 Task: Check the percentage active listings of range oven in the last 3 years.
Action: Mouse moved to (1000, 230)
Screenshot: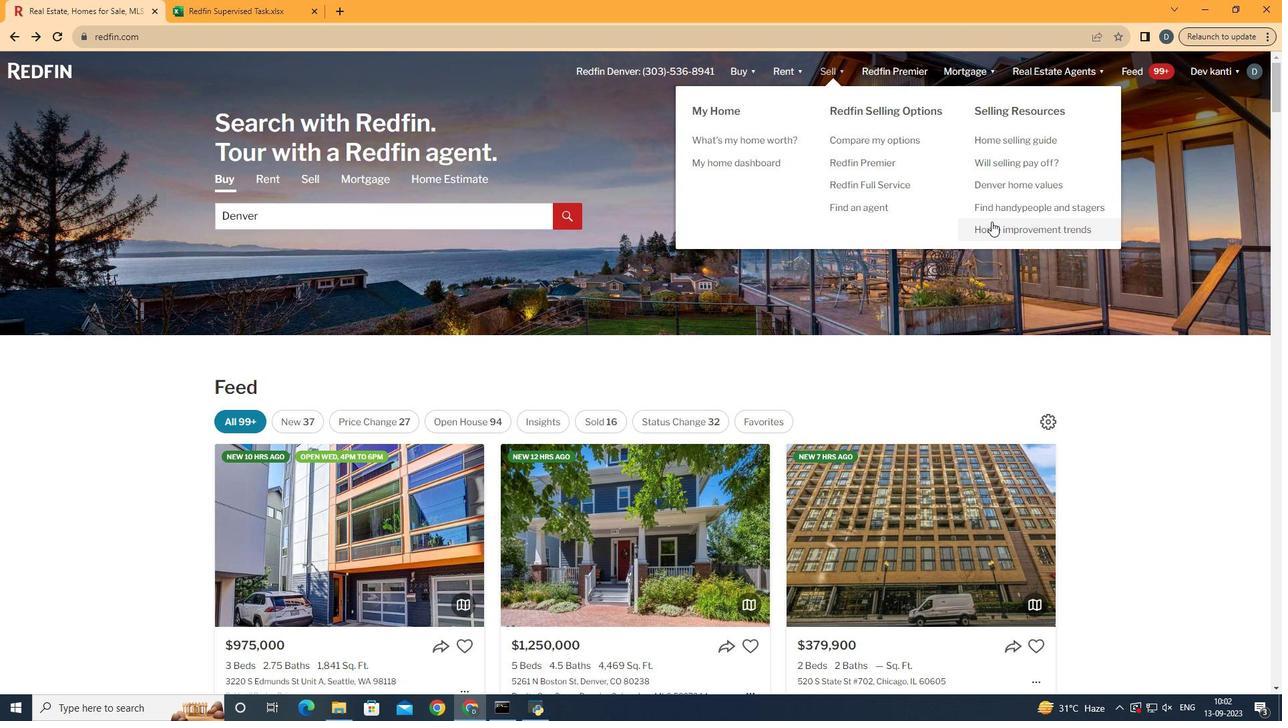 
Action: Mouse pressed left at (1000, 230)
Screenshot: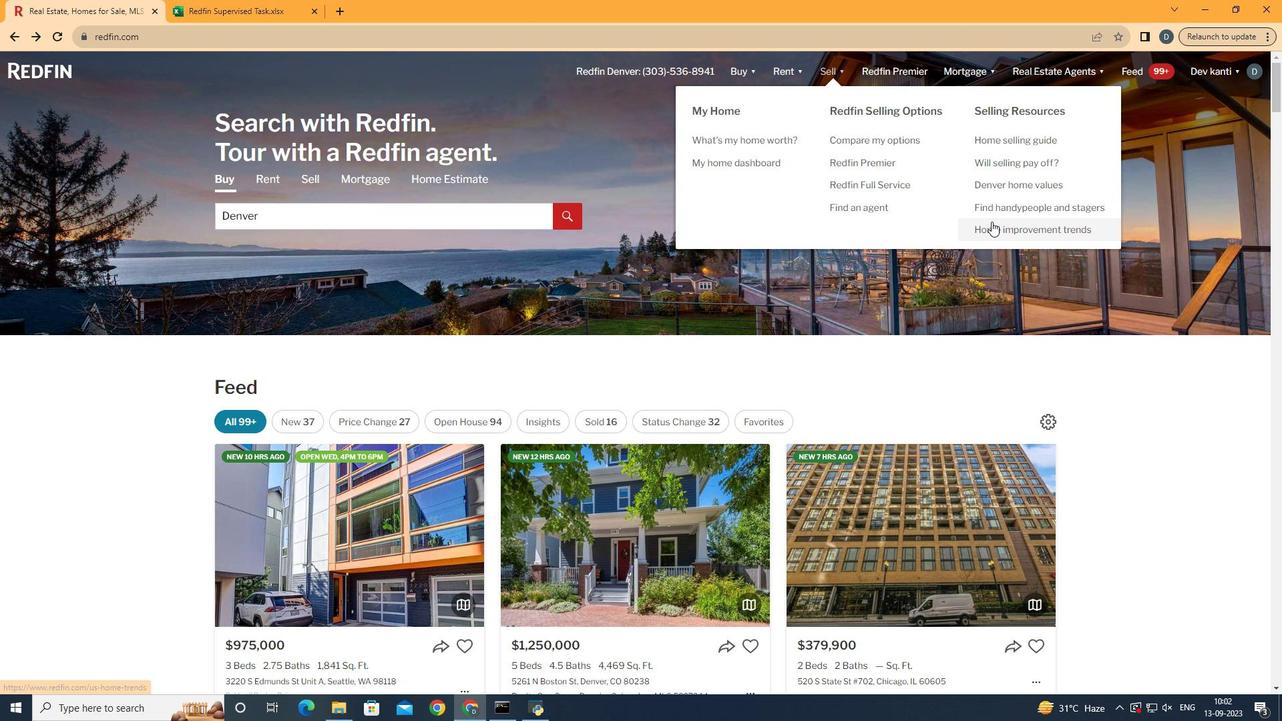 
Action: Mouse moved to (327, 277)
Screenshot: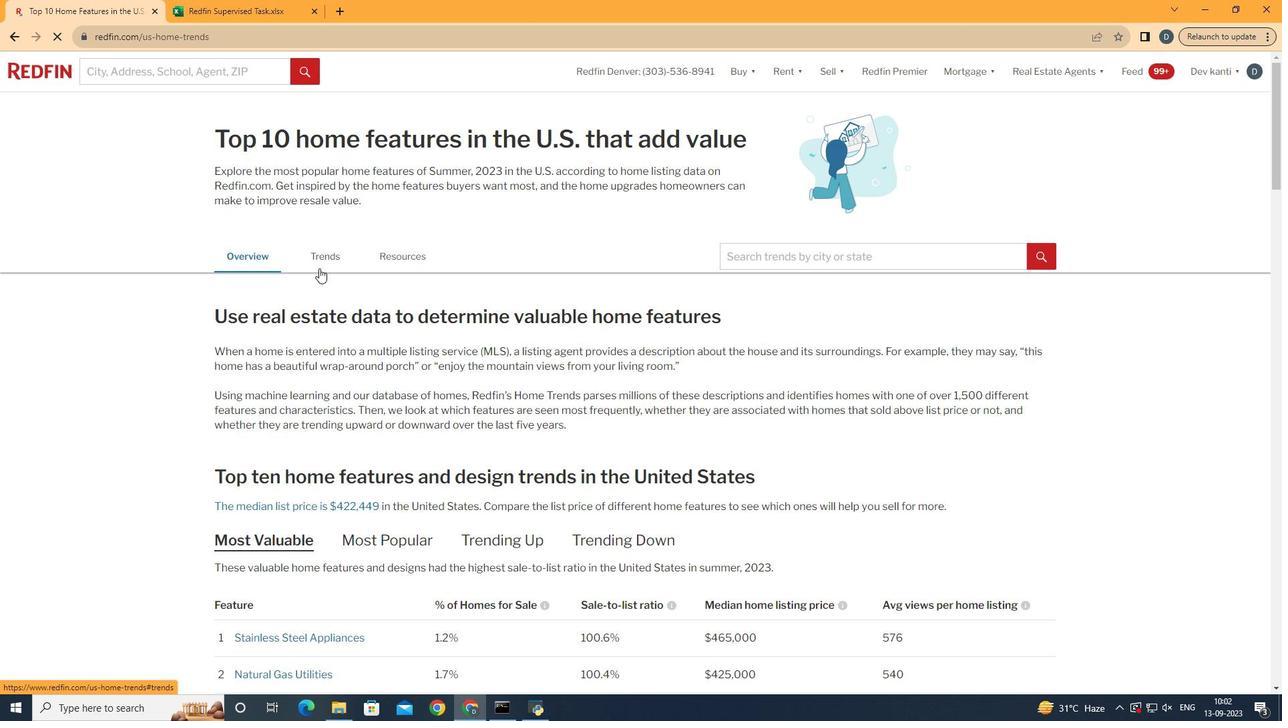 
Action: Mouse pressed left at (327, 277)
Screenshot: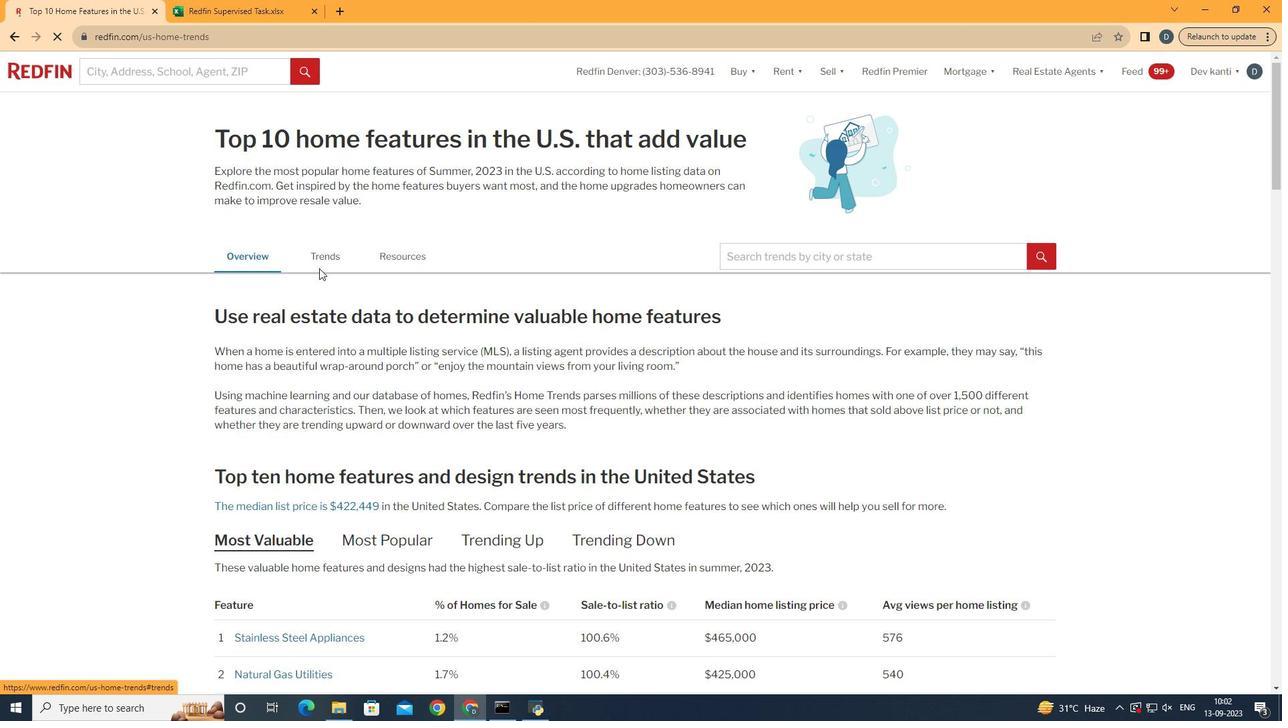 
Action: Mouse moved to (398, 400)
Screenshot: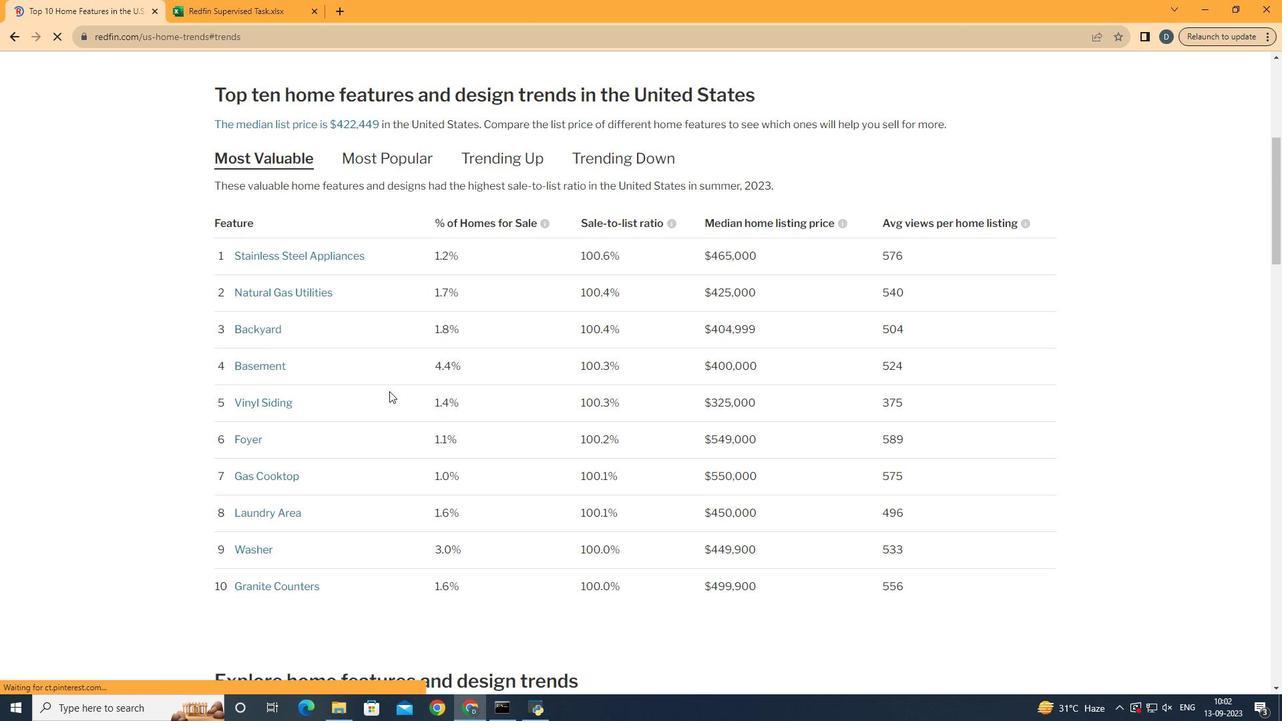 
Action: Mouse scrolled (398, 399) with delta (0, 0)
Screenshot: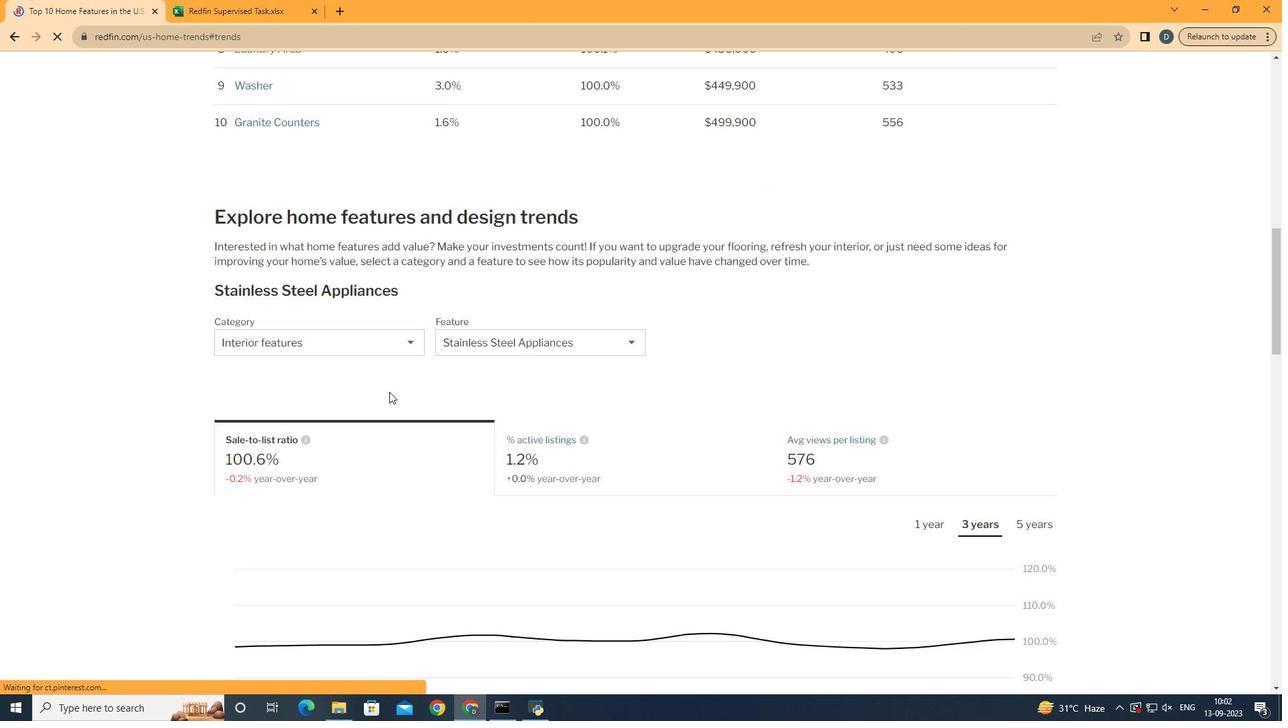 
Action: Mouse scrolled (398, 399) with delta (0, 0)
Screenshot: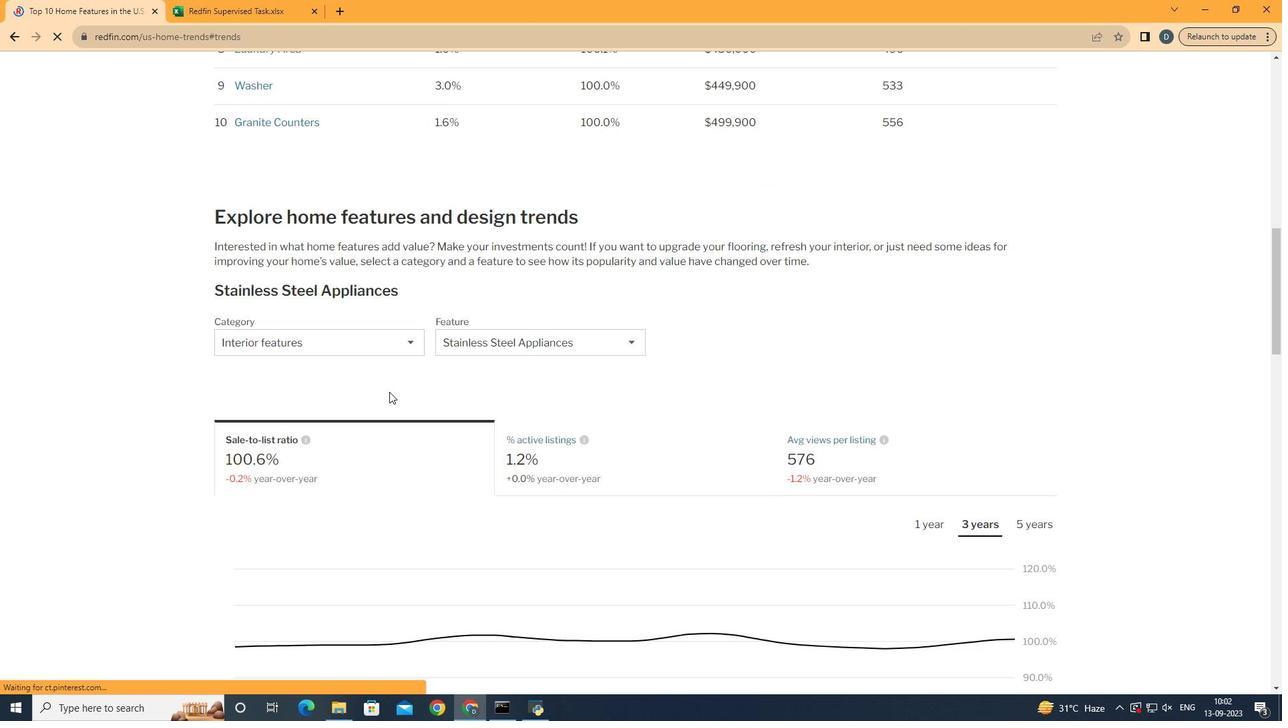 
Action: Mouse scrolled (398, 399) with delta (0, 0)
Screenshot: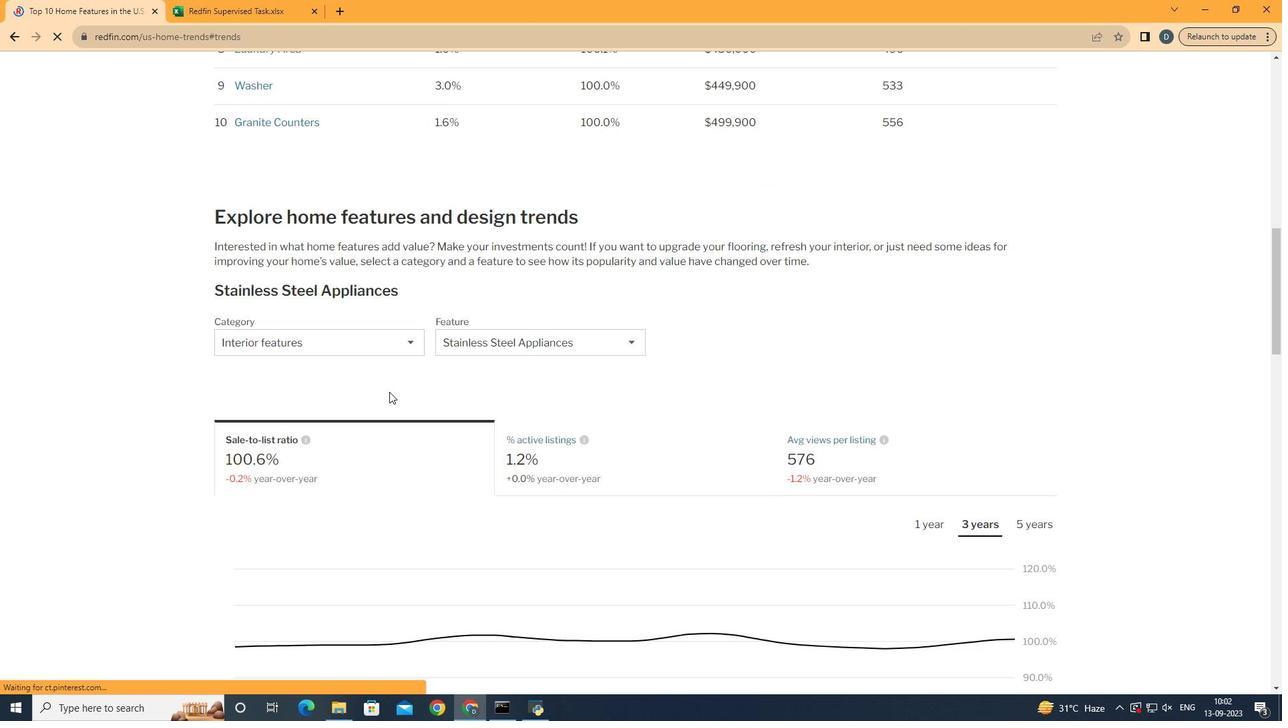 
Action: Mouse scrolled (398, 399) with delta (0, 0)
Screenshot: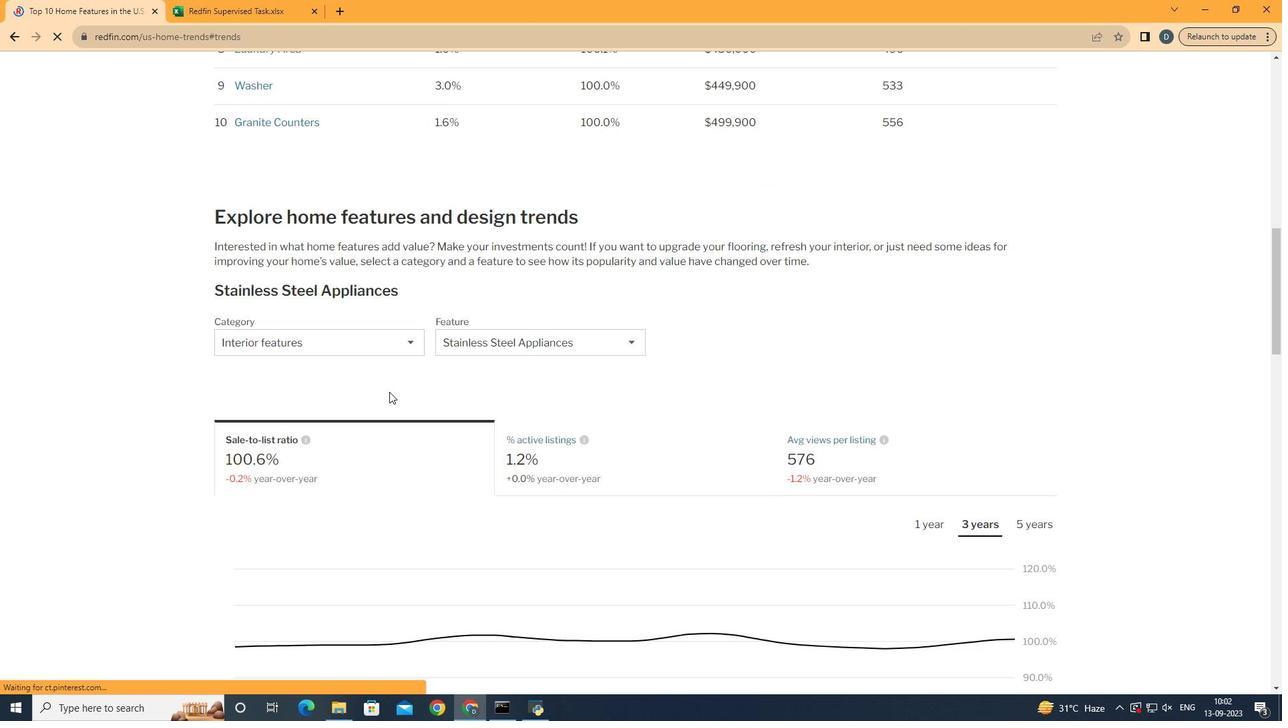 
Action: Mouse scrolled (398, 399) with delta (0, 0)
Screenshot: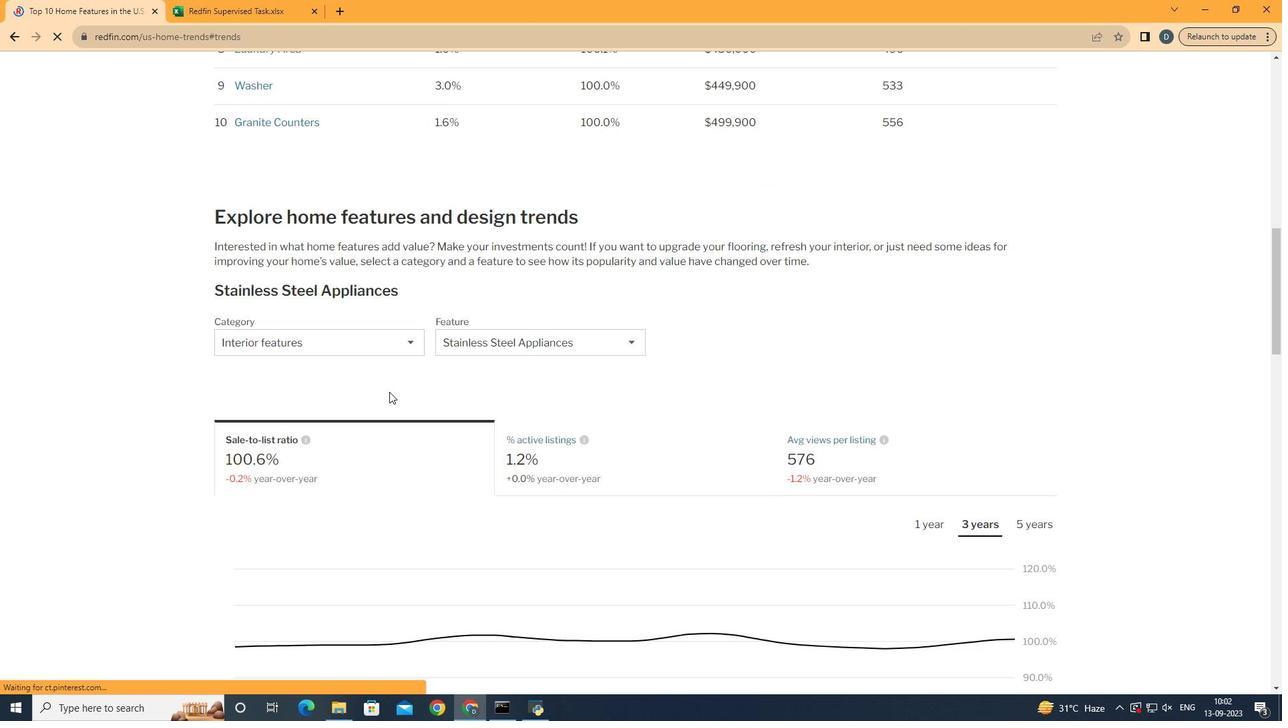 
Action: Mouse scrolled (398, 399) with delta (0, 0)
Screenshot: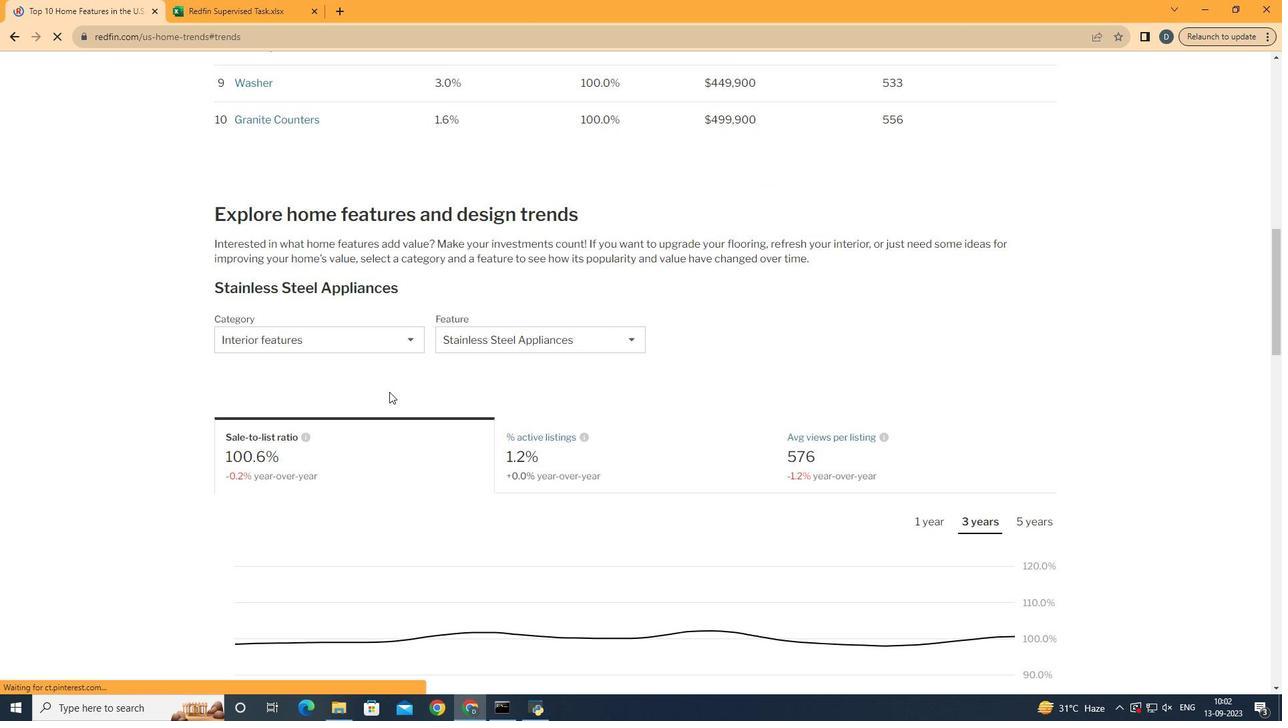 
Action: Mouse scrolled (398, 399) with delta (0, 0)
Screenshot: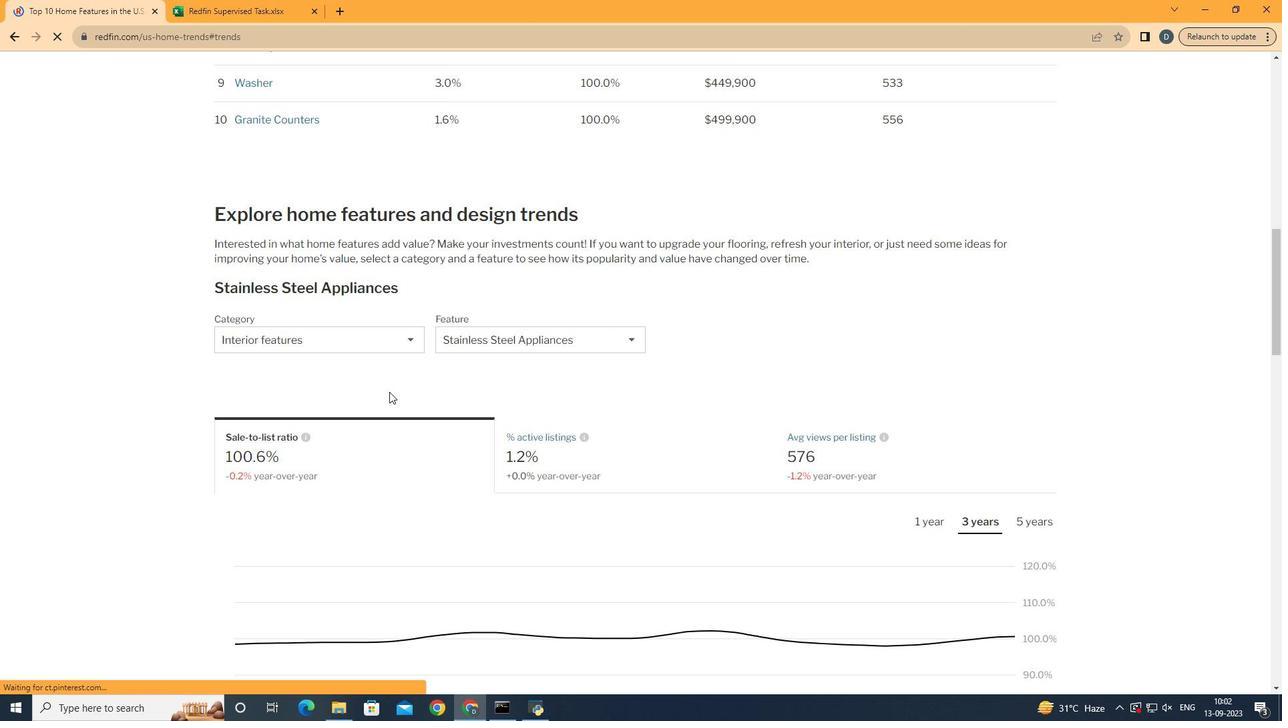 
Action: Mouse moved to (398, 400)
Screenshot: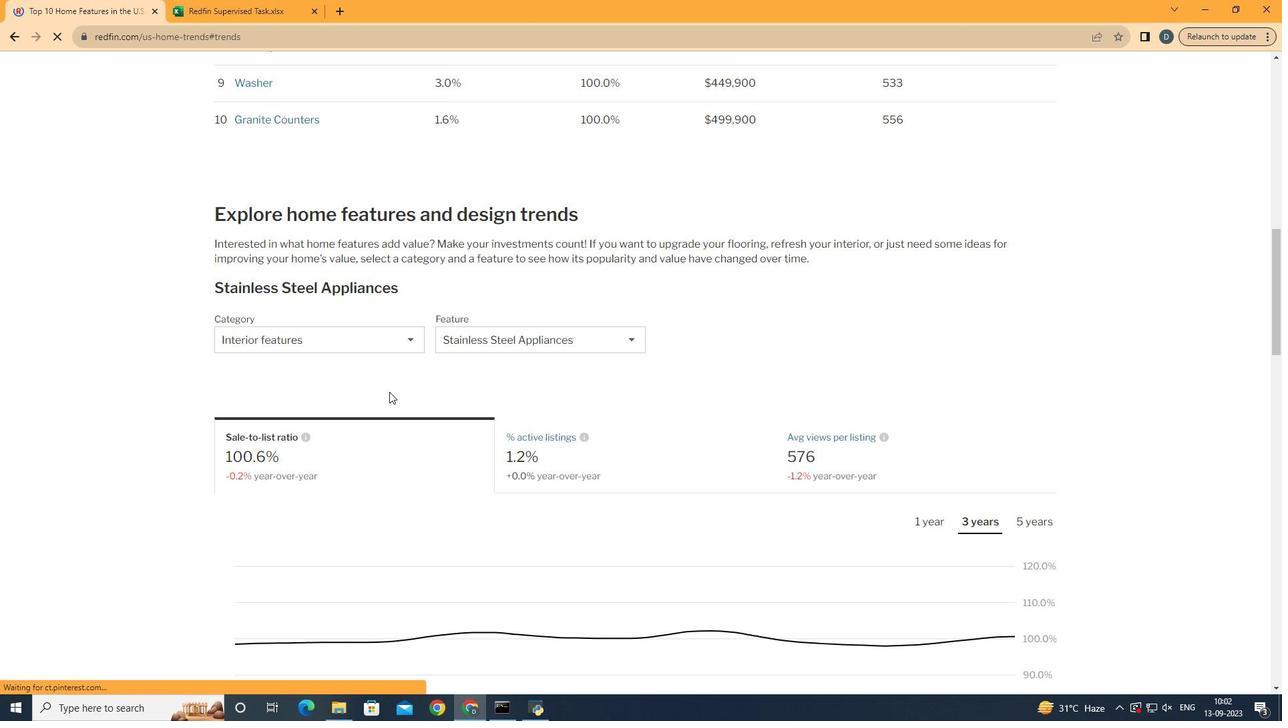 
Action: Mouse scrolled (398, 400) with delta (0, 0)
Screenshot: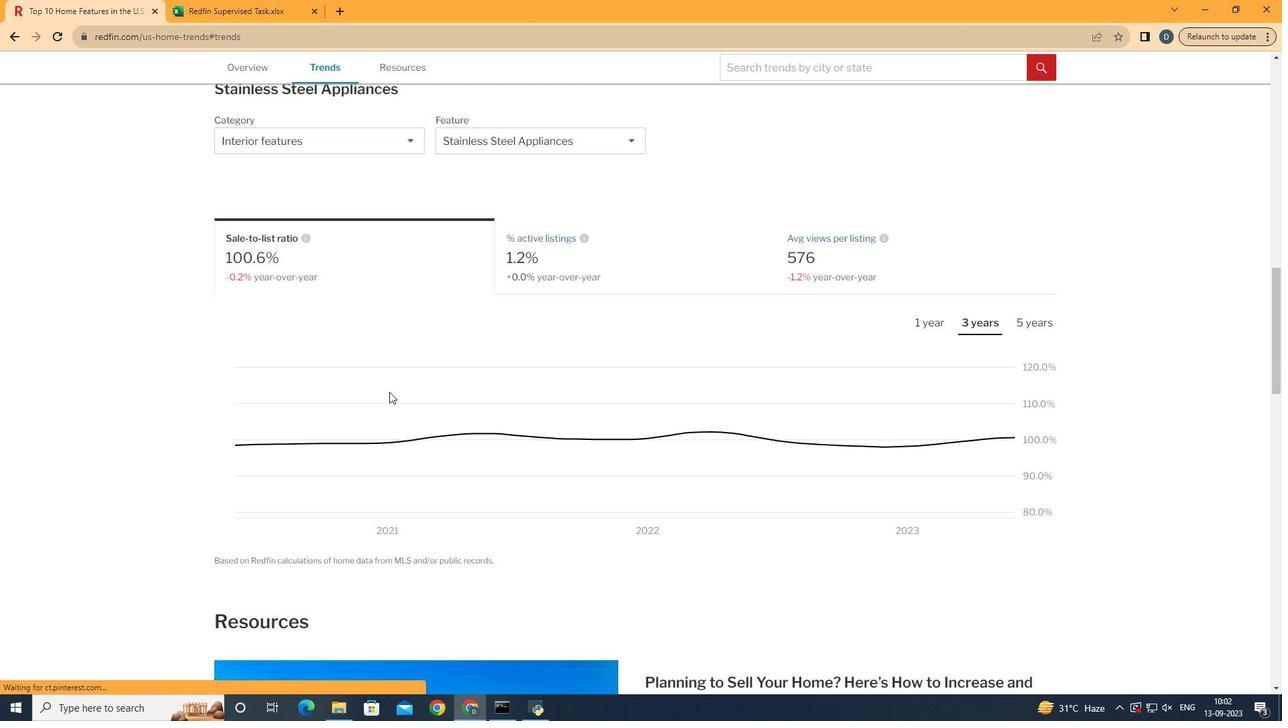 
Action: Mouse scrolled (398, 400) with delta (0, 0)
Screenshot: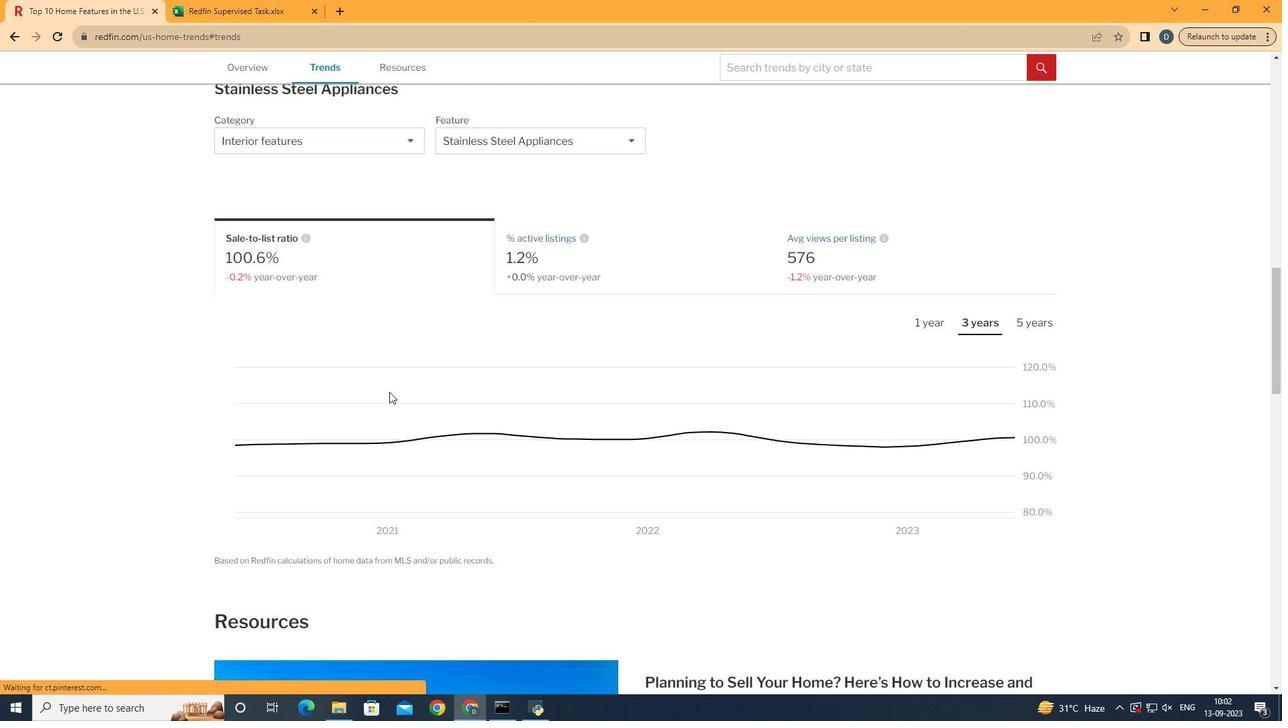 
Action: Mouse scrolled (398, 400) with delta (0, 0)
Screenshot: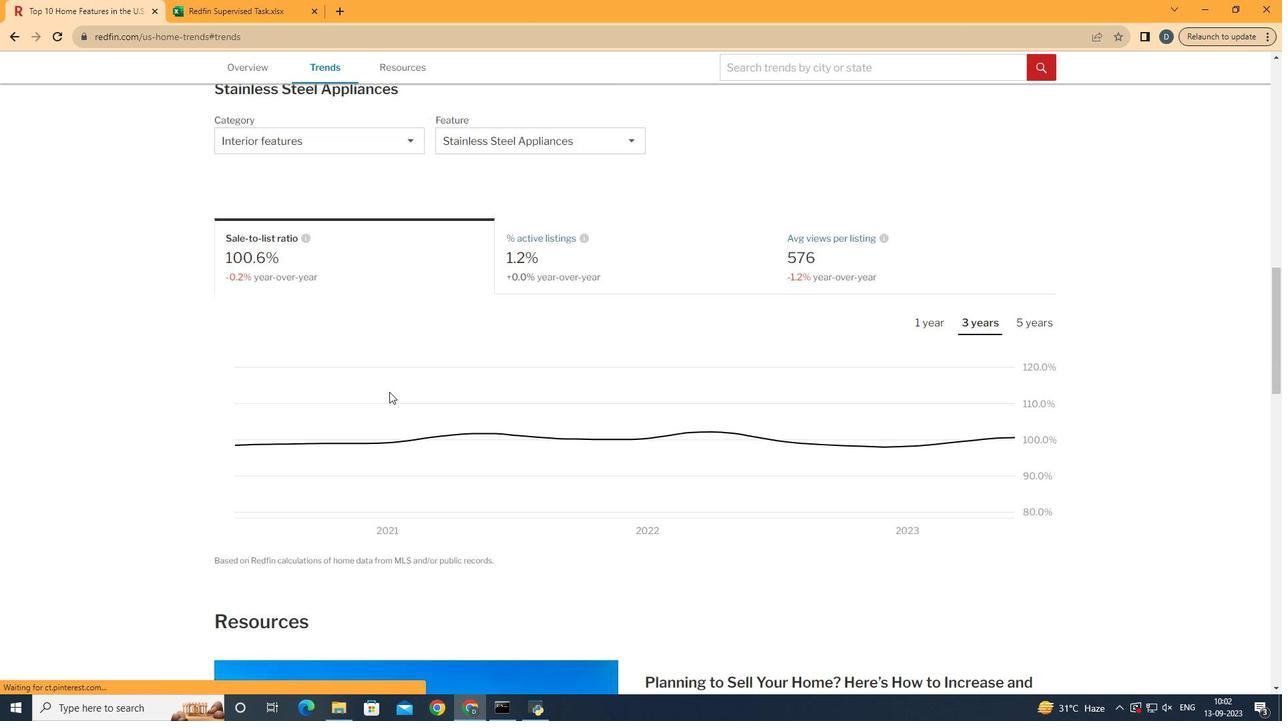 
Action: Mouse moved to (399, 157)
Screenshot: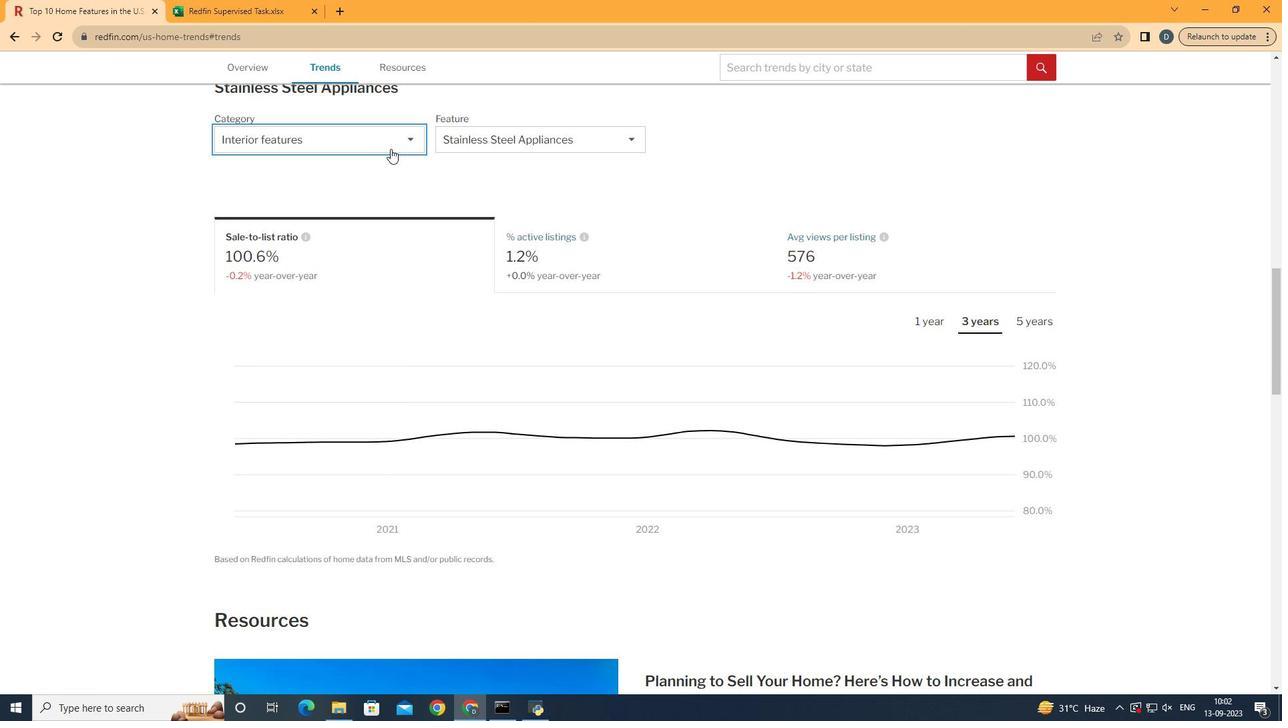 
Action: Mouse pressed left at (399, 157)
Screenshot: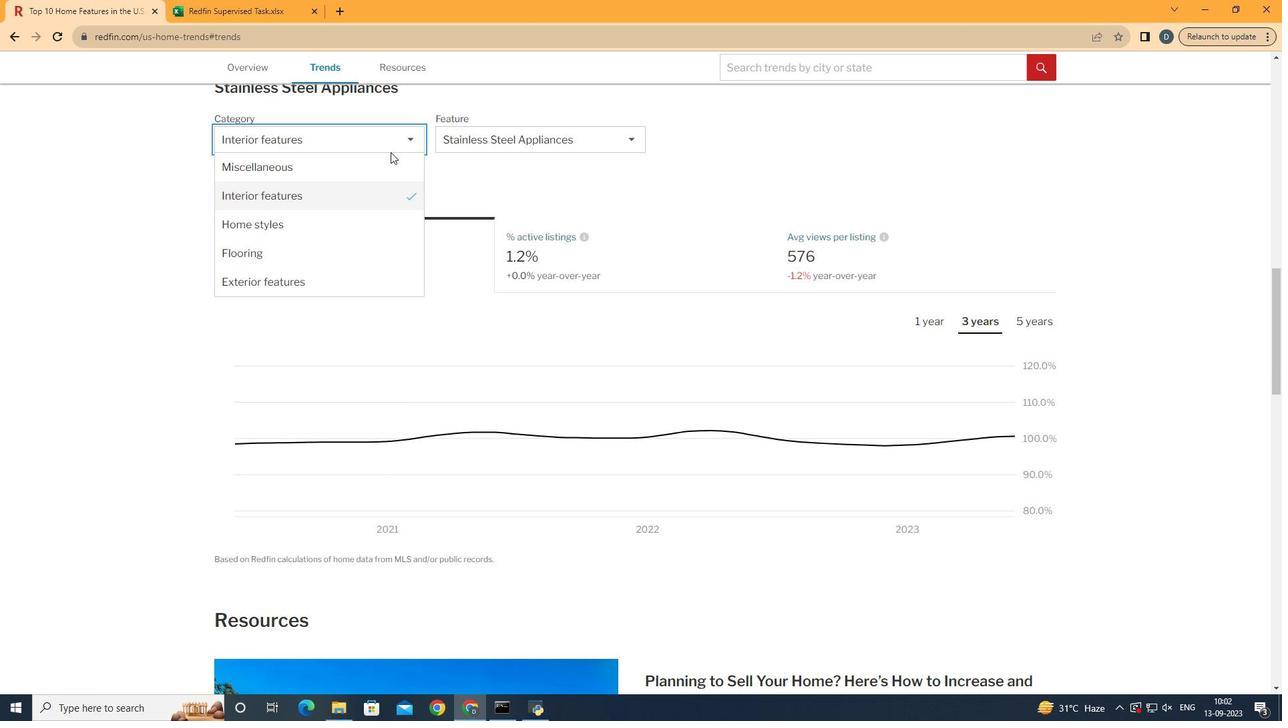 
Action: Mouse moved to (398, 207)
Screenshot: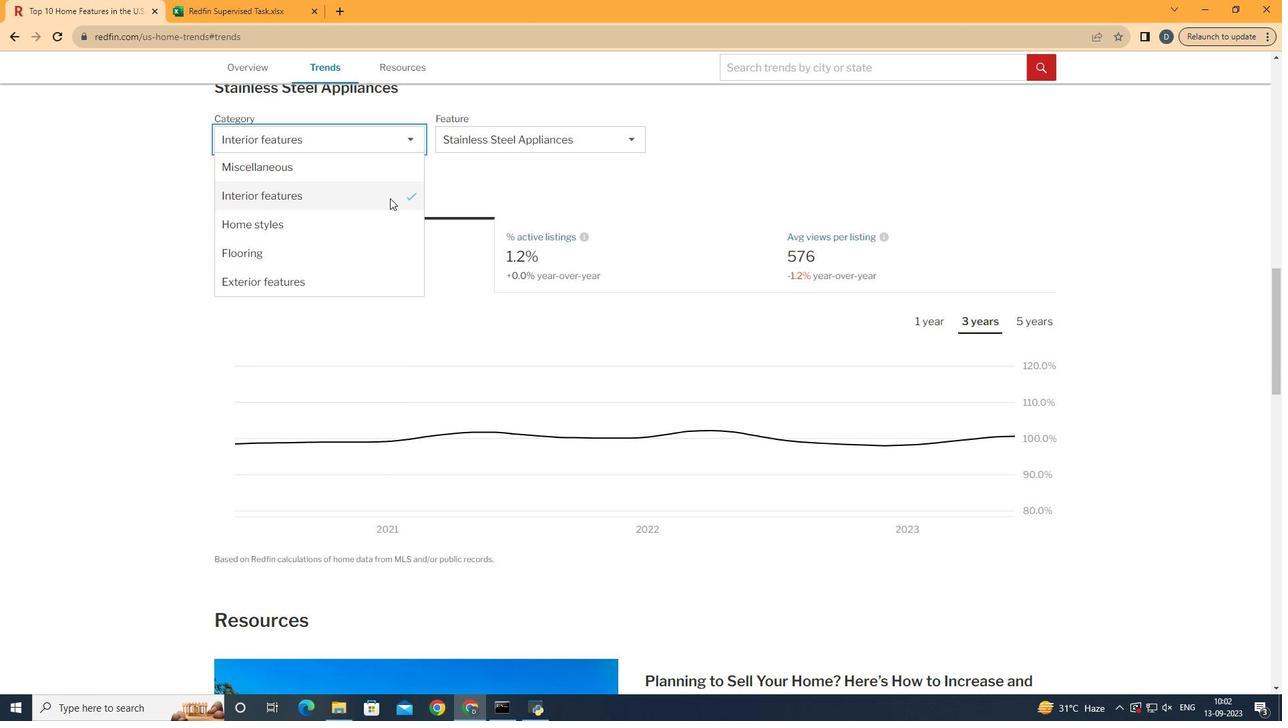
Action: Mouse pressed left at (398, 207)
Screenshot: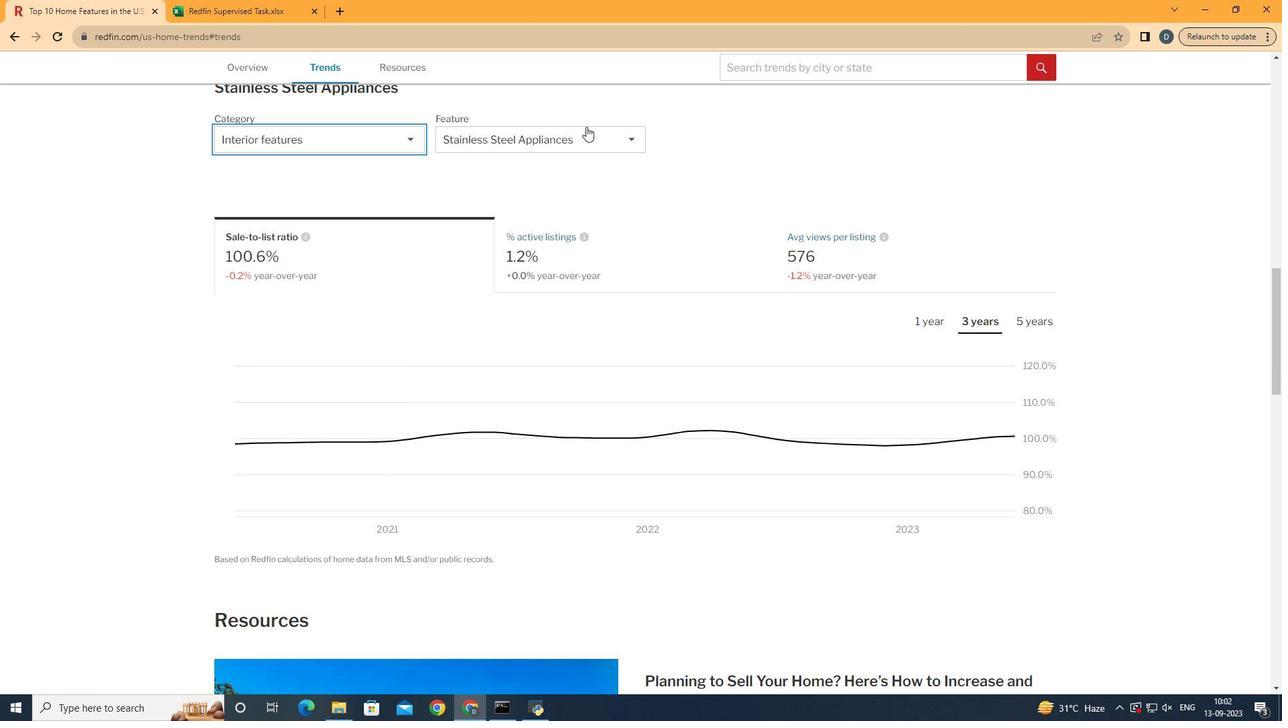 
Action: Mouse moved to (595, 135)
Screenshot: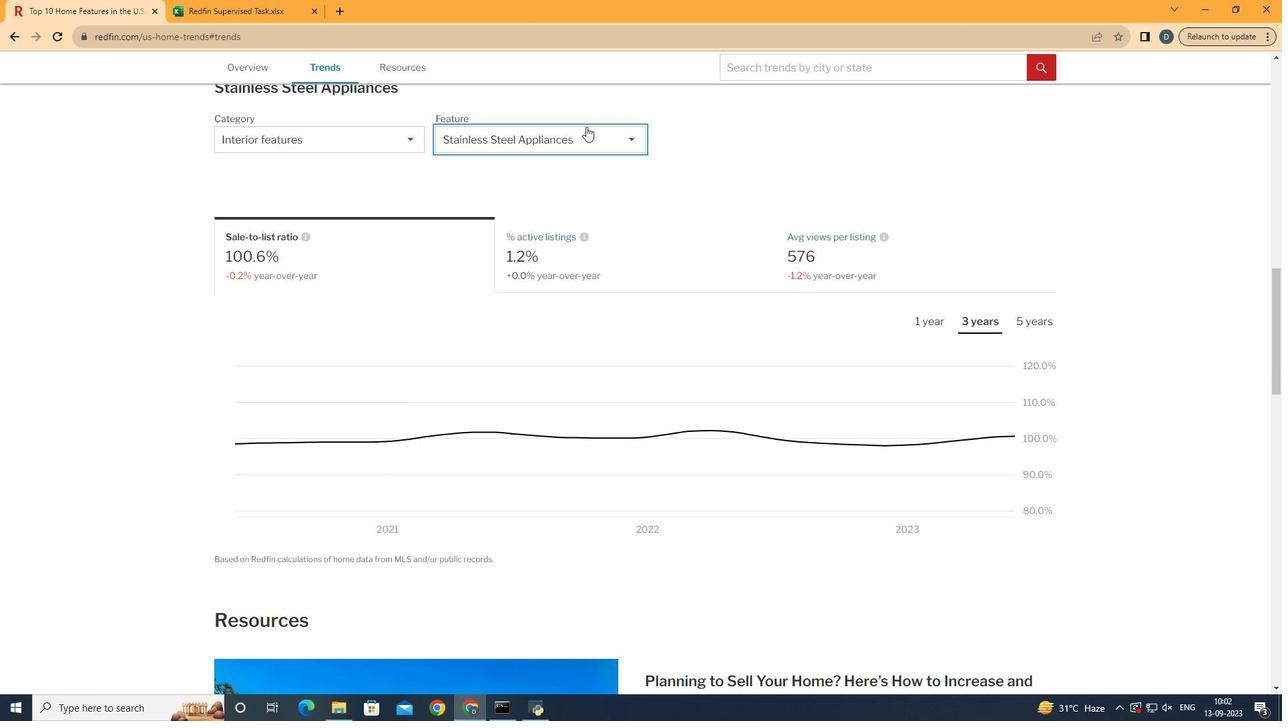 
Action: Mouse pressed left at (595, 135)
Screenshot: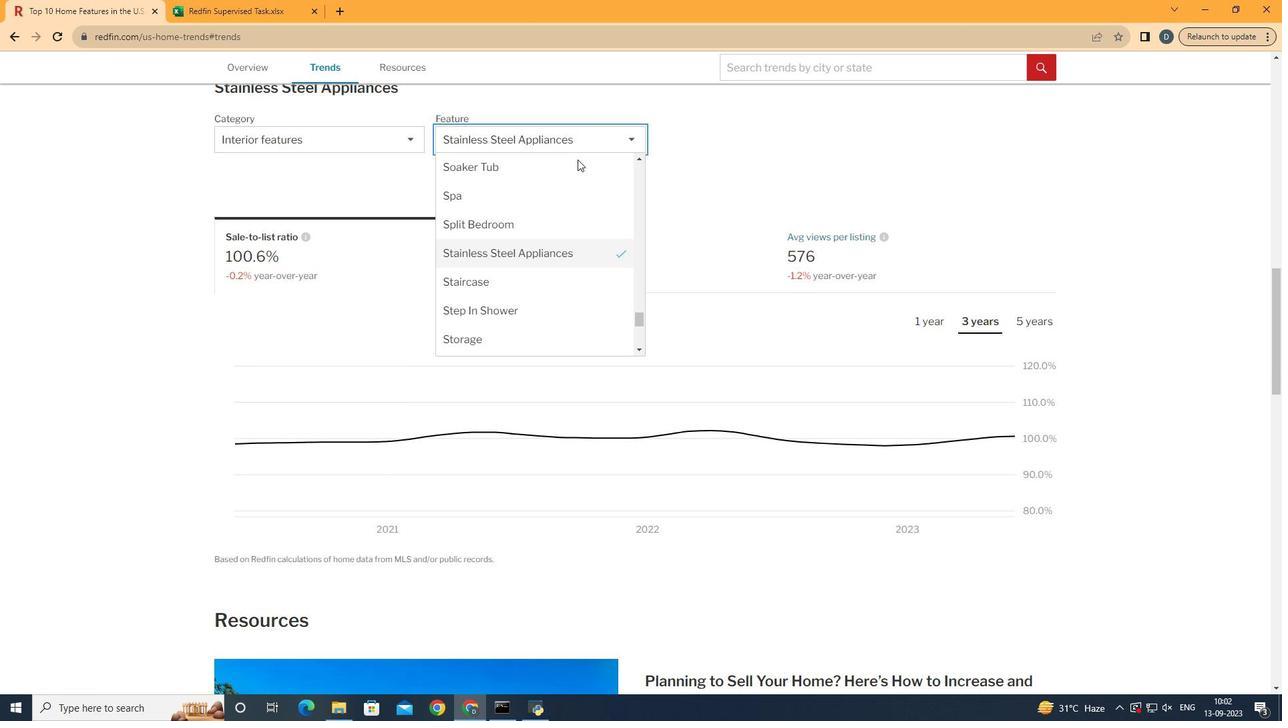 
Action: Mouse moved to (590, 290)
Screenshot: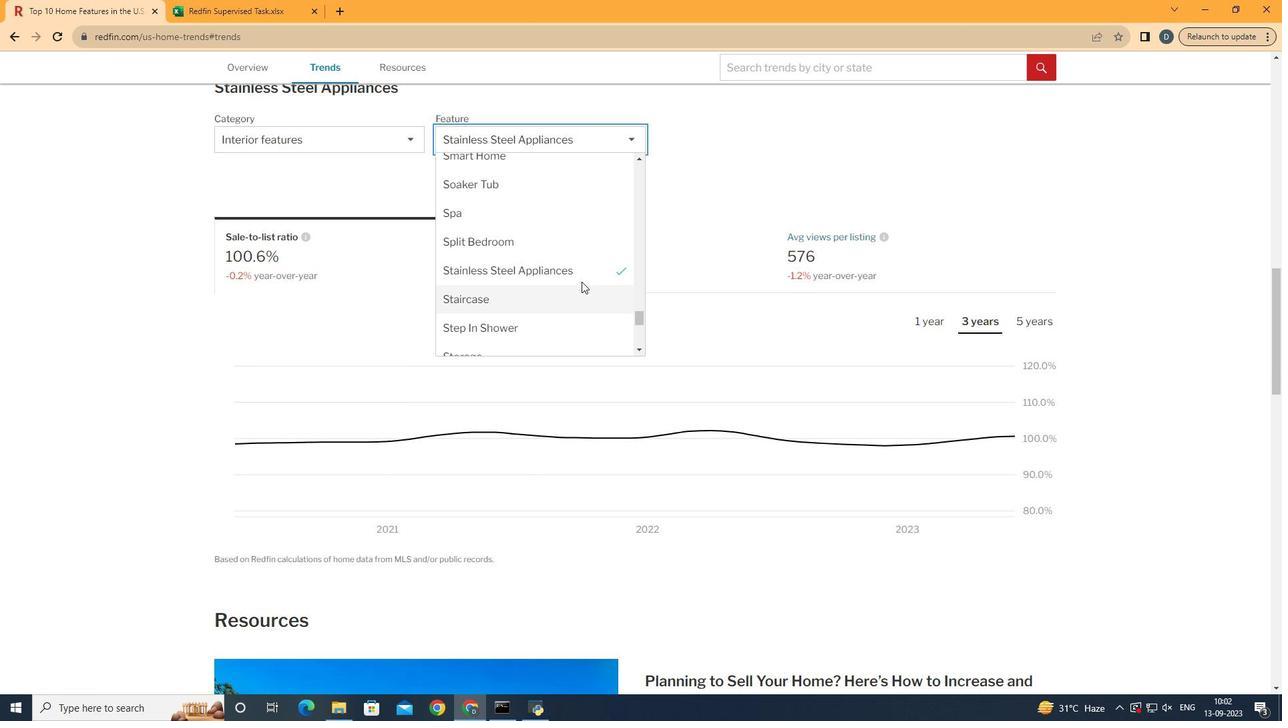 
Action: Mouse scrolled (590, 291) with delta (0, 0)
Screenshot: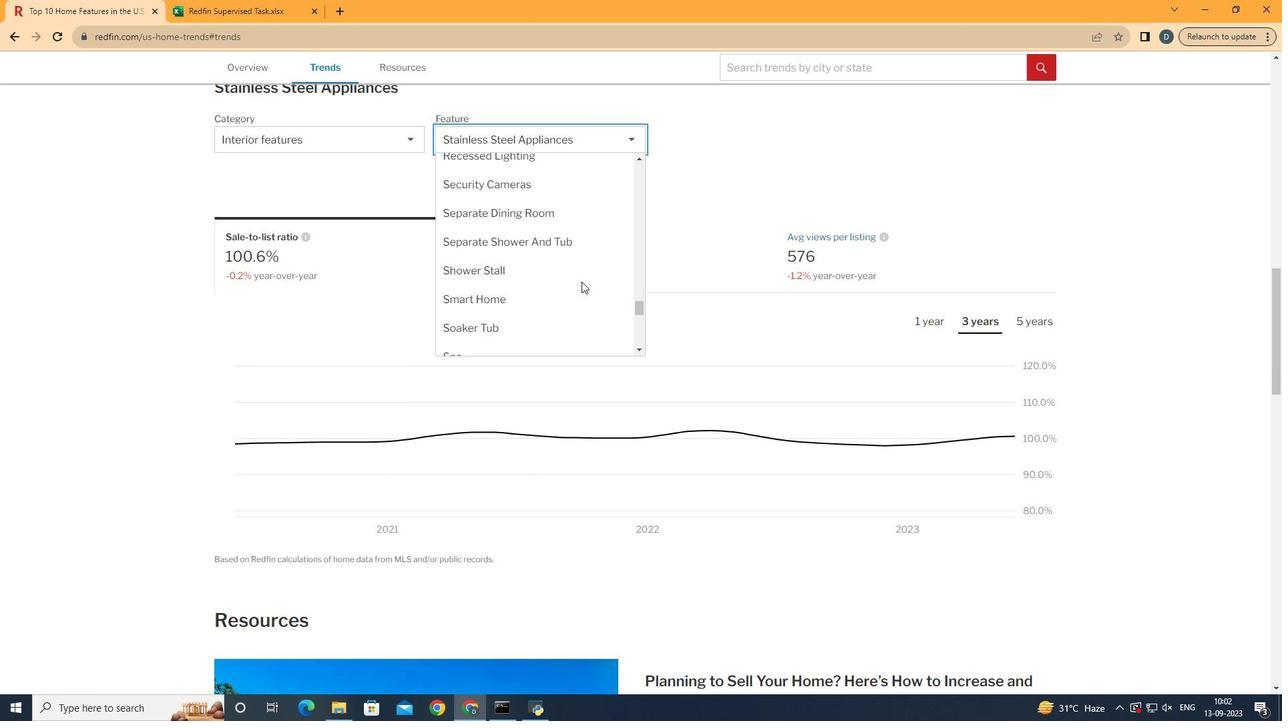 
Action: Mouse scrolled (590, 291) with delta (0, 0)
Screenshot: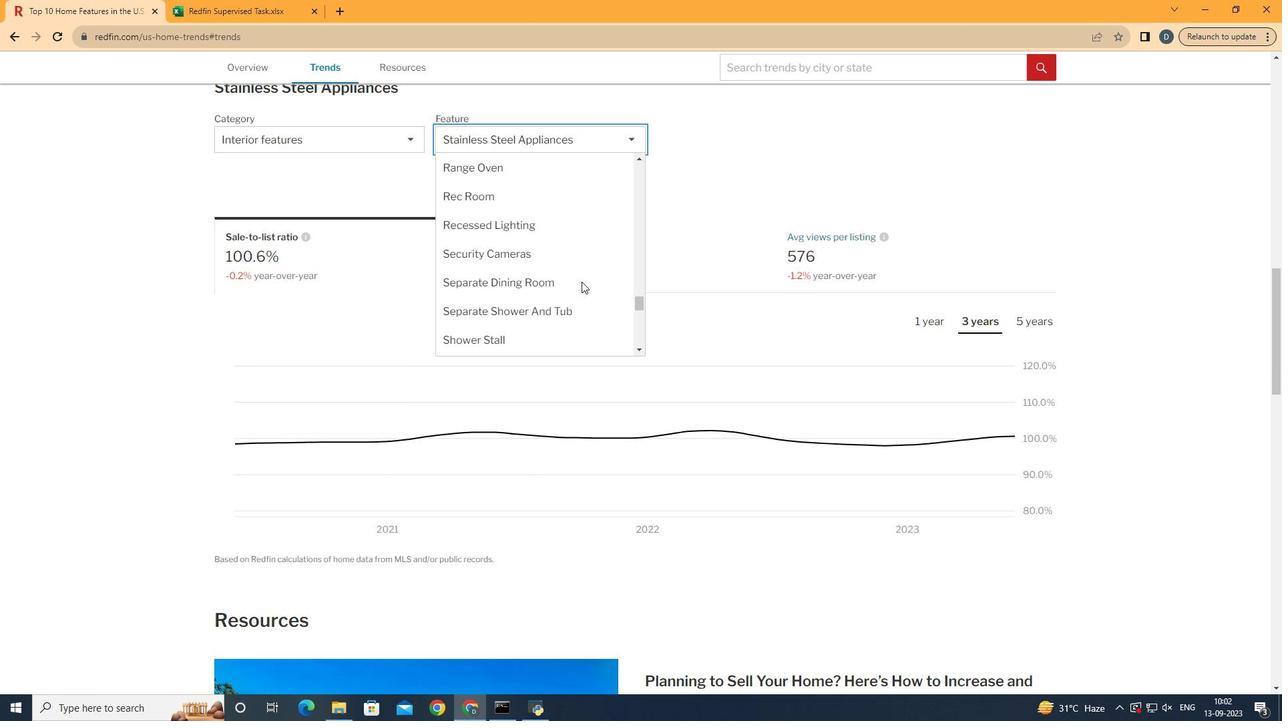 
Action: Mouse scrolled (590, 291) with delta (0, 0)
Screenshot: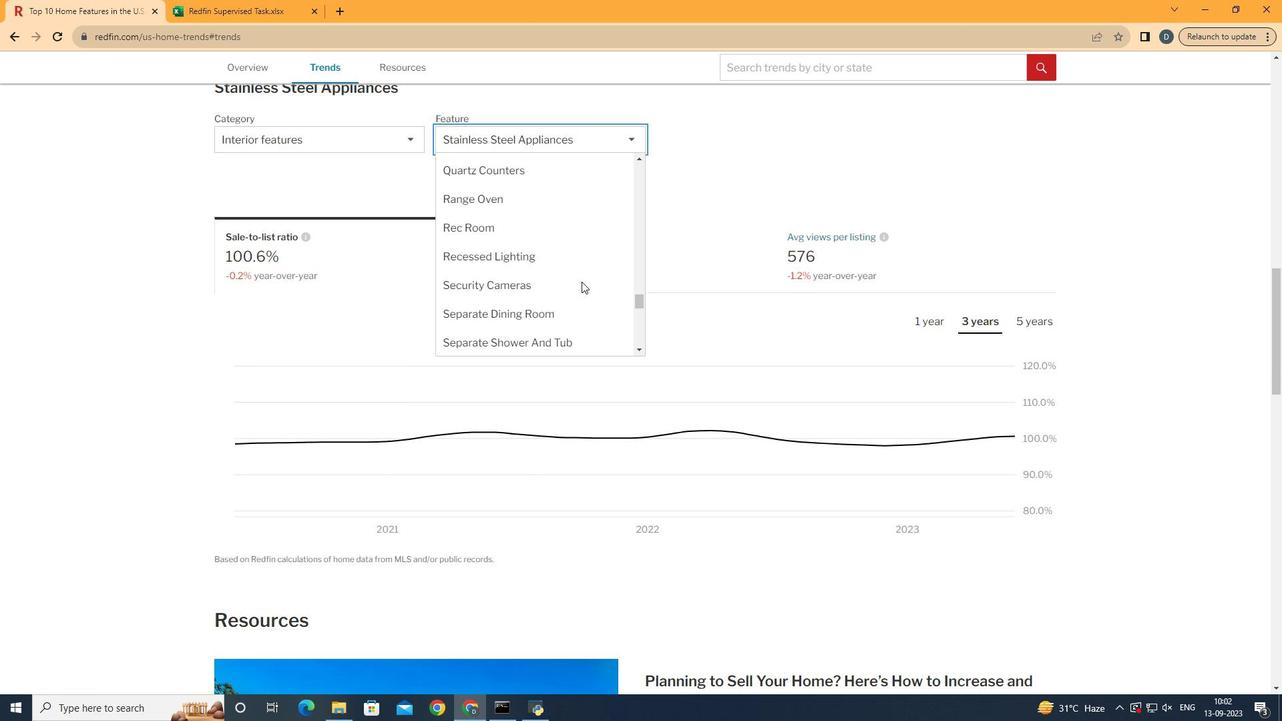 
Action: Mouse scrolled (590, 291) with delta (0, 0)
Screenshot: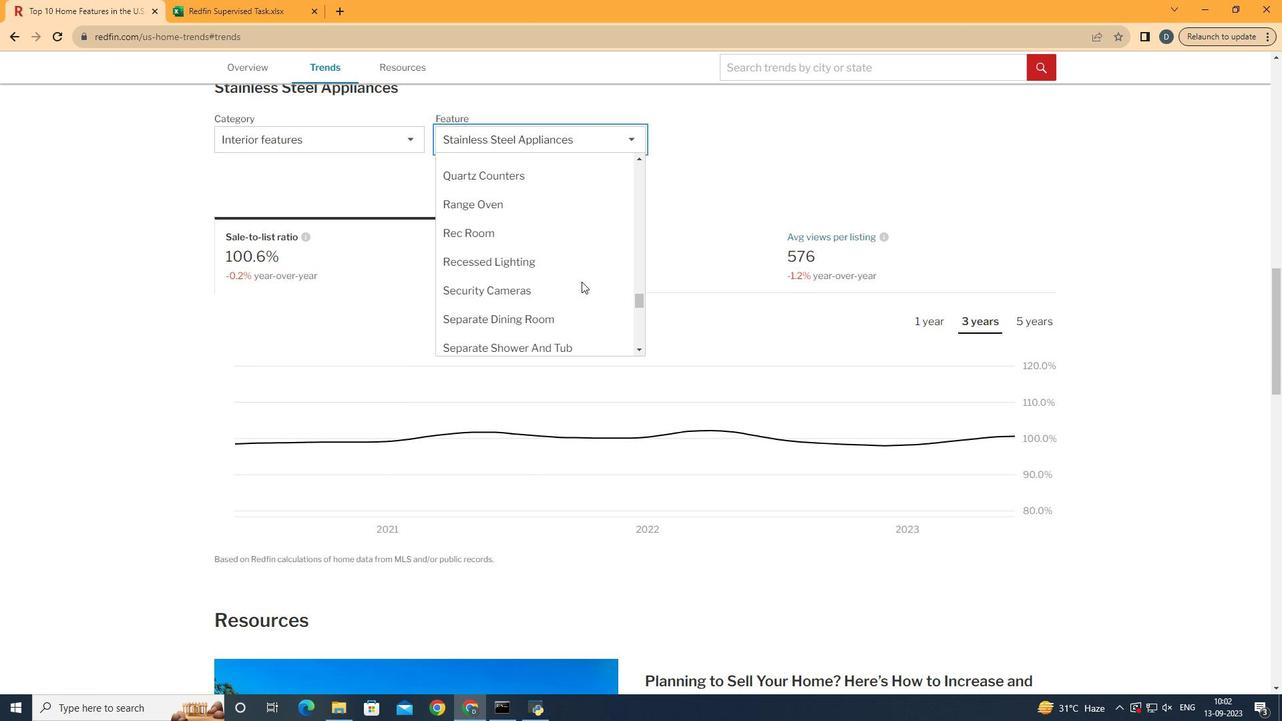 
Action: Mouse moved to (579, 217)
Screenshot: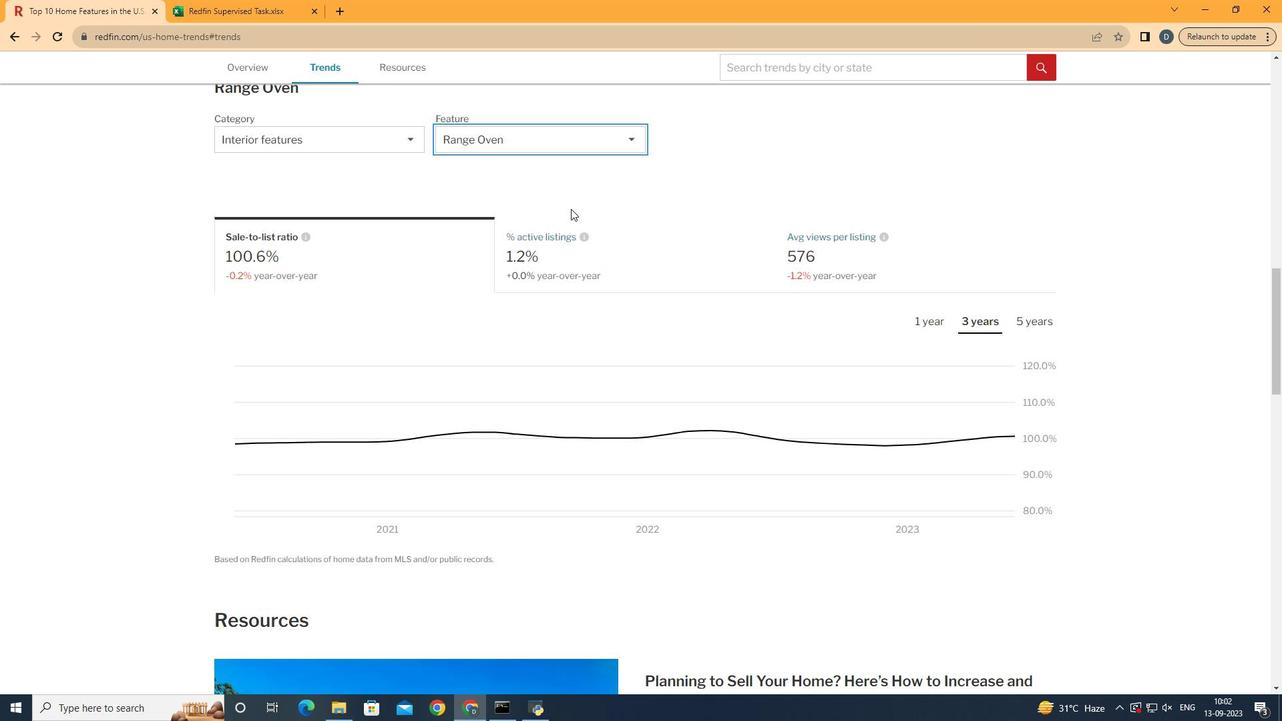 
Action: Mouse pressed left at (579, 217)
Screenshot: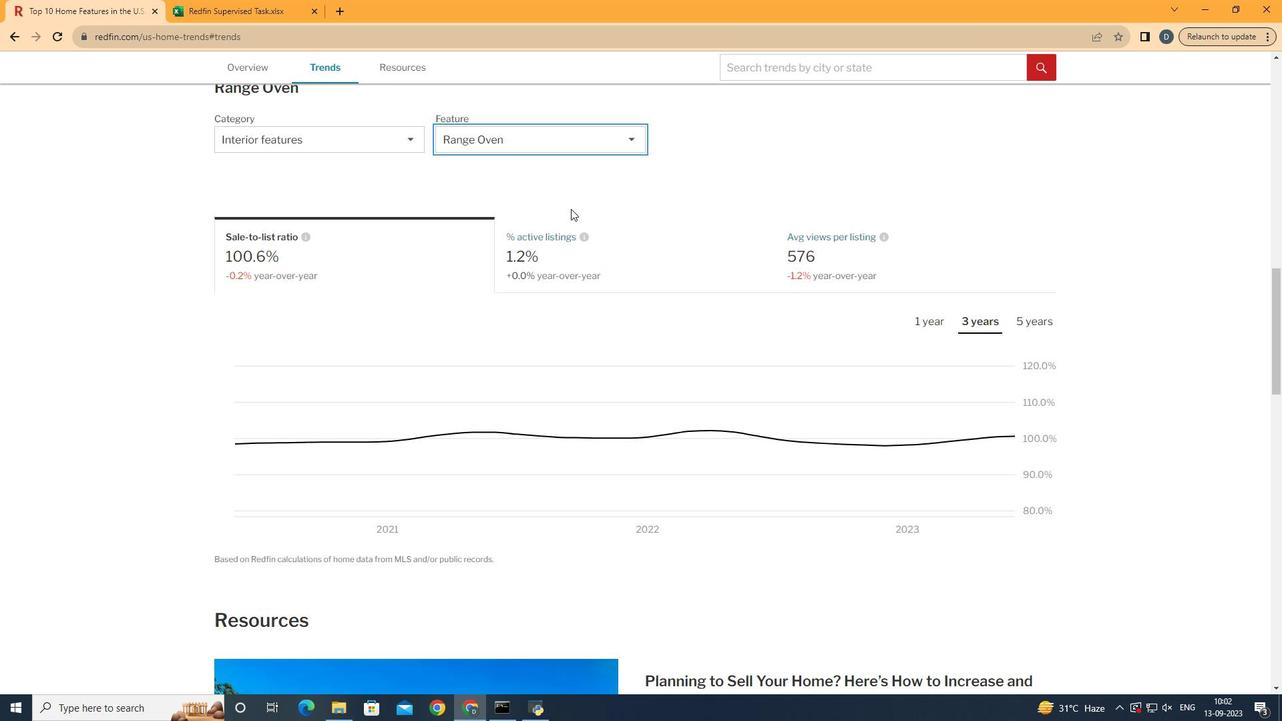 
Action: Mouse moved to (655, 271)
Screenshot: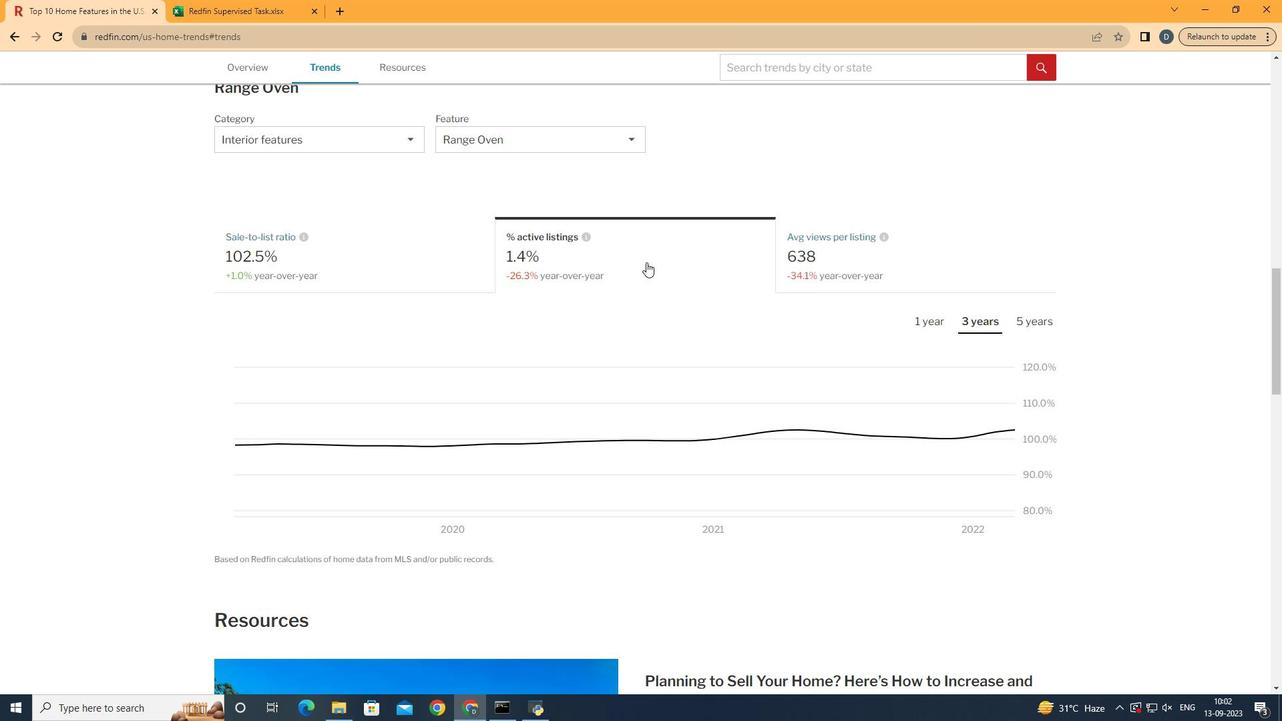 
Action: Mouse pressed left at (655, 271)
Screenshot: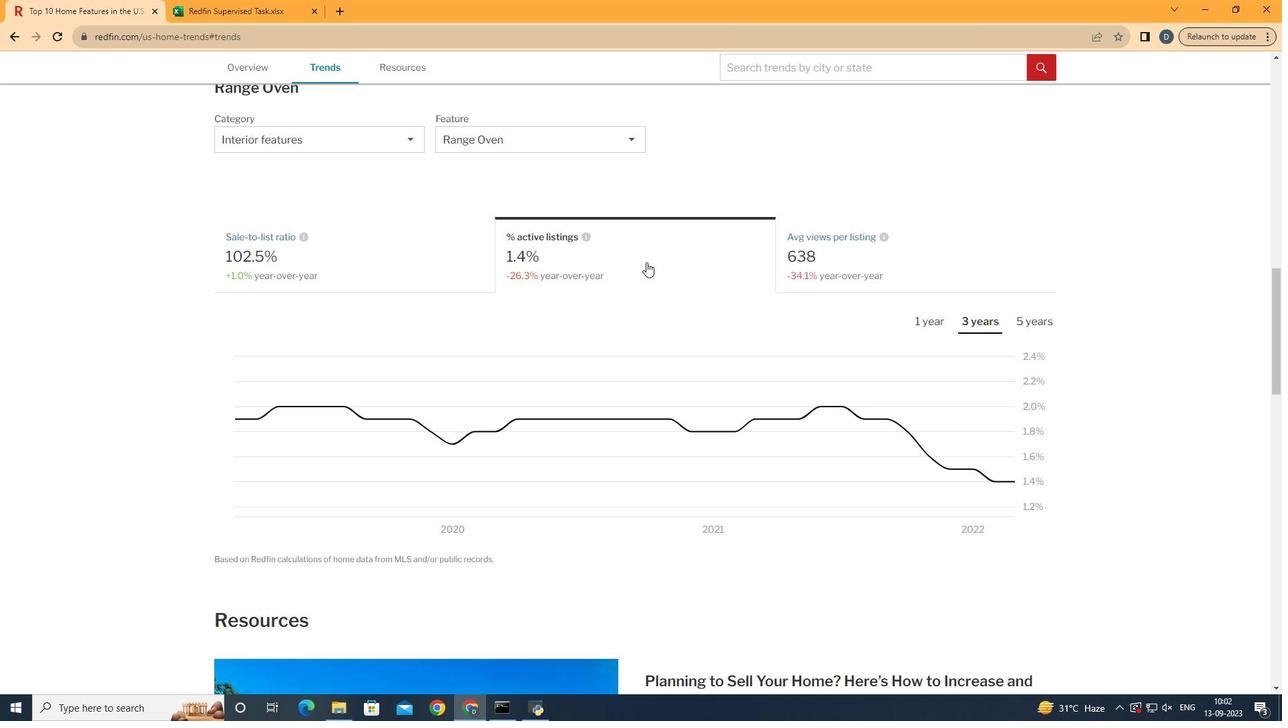 
Action: Mouse moved to (975, 330)
Screenshot: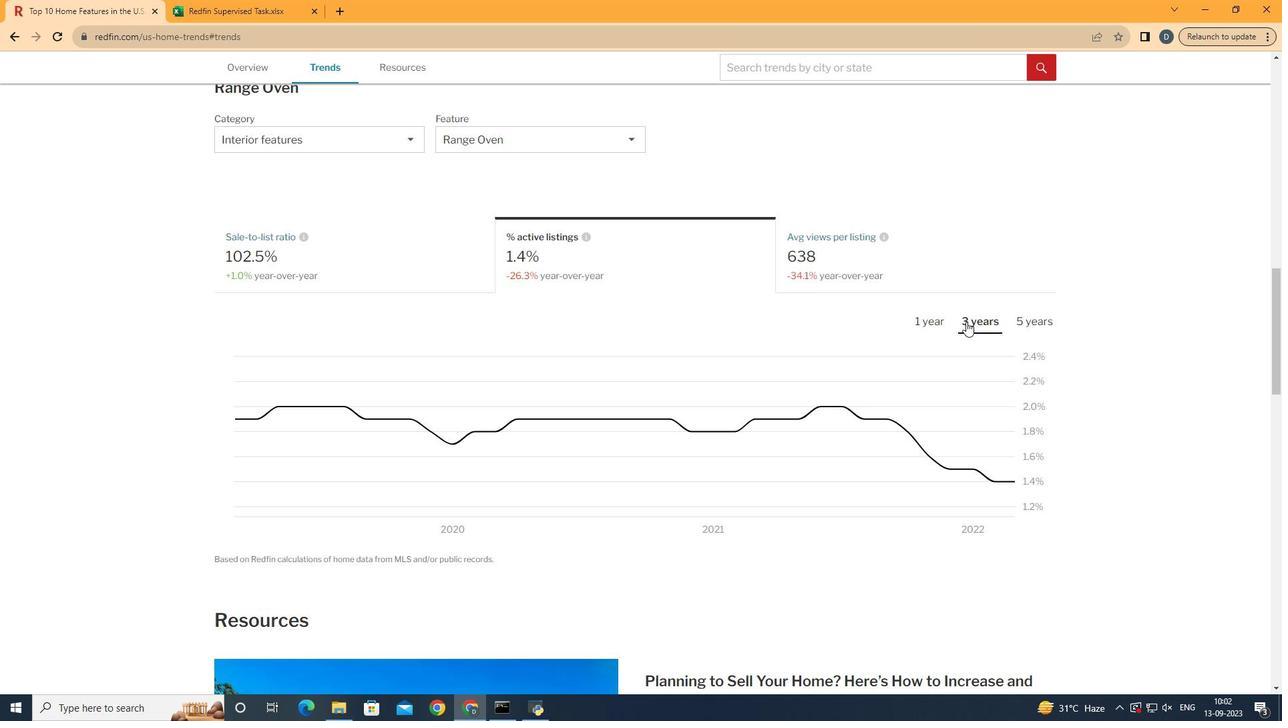 
Action: Mouse pressed left at (975, 330)
Screenshot: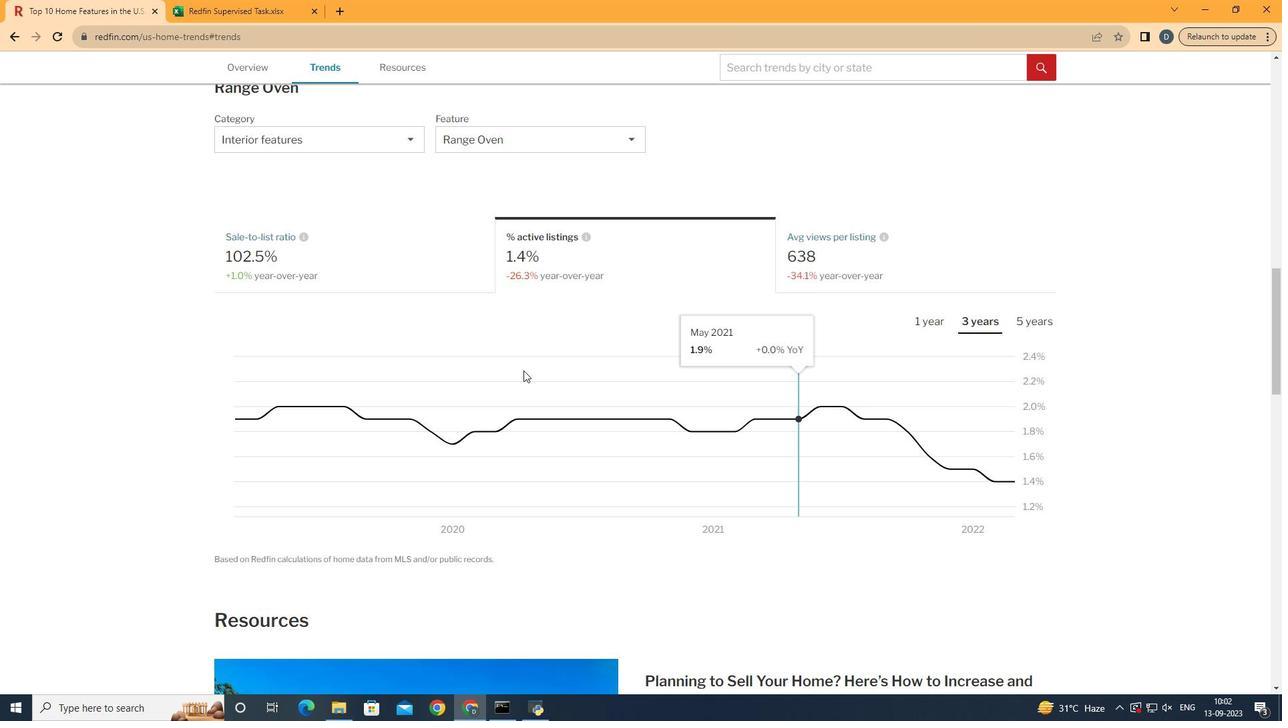 
Action: Mouse moved to (1047, 483)
Screenshot: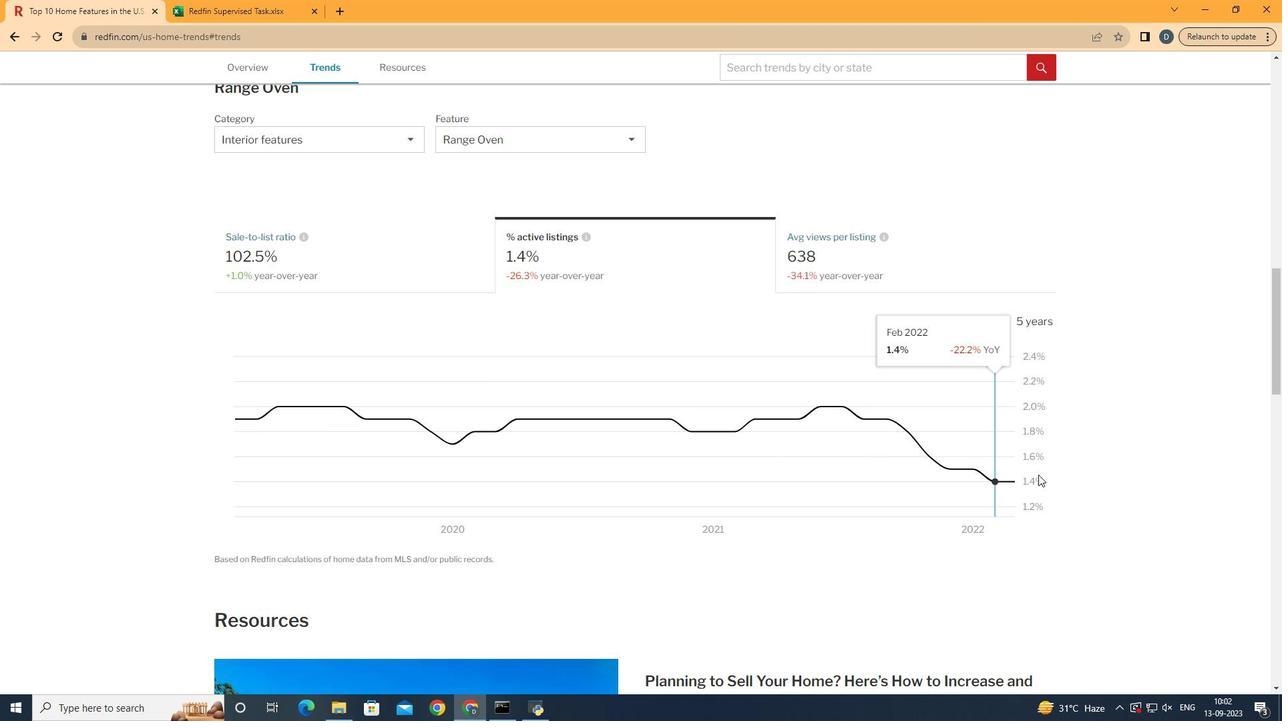 
